Task: Create a due date automation trigger when advanced on, on the monday of the week before a card is due add fields with custom field "Resume" set at 11:00 AM.
Action: Mouse moved to (965, 84)
Screenshot: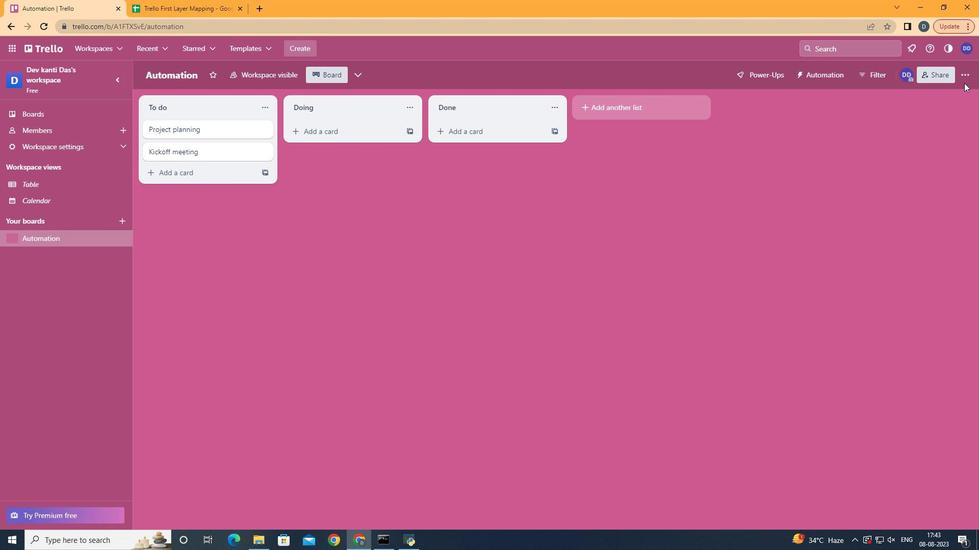 
Action: Mouse pressed left at (965, 84)
Screenshot: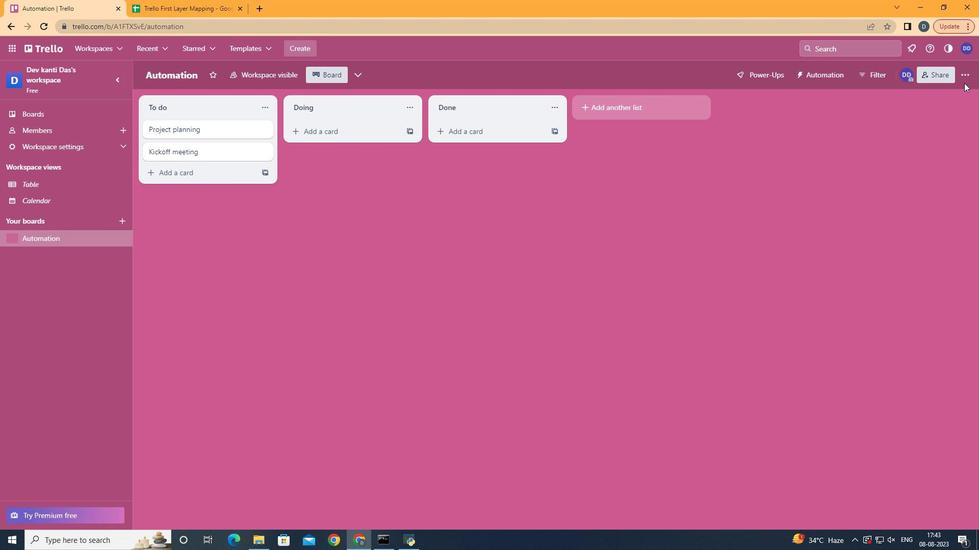 
Action: Mouse moved to (962, 82)
Screenshot: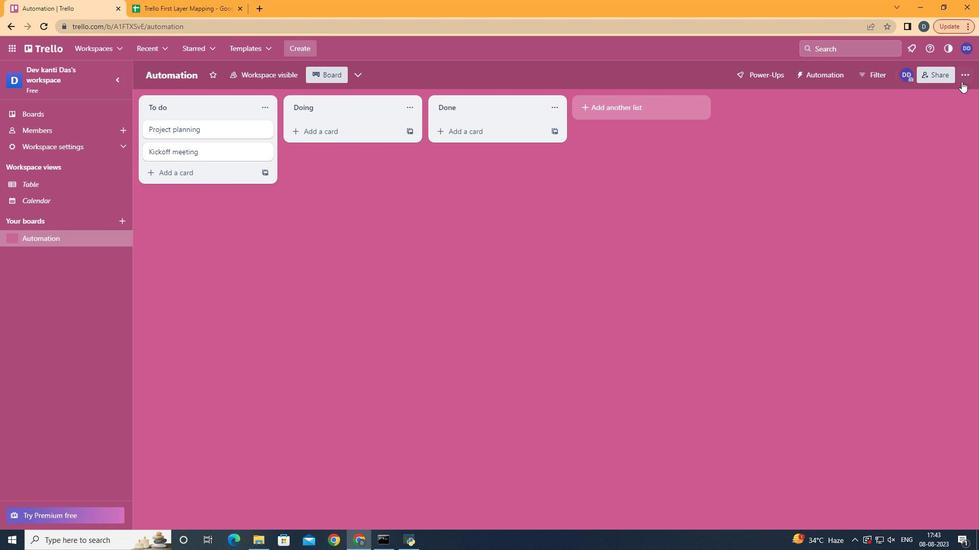 
Action: Mouse pressed left at (962, 82)
Screenshot: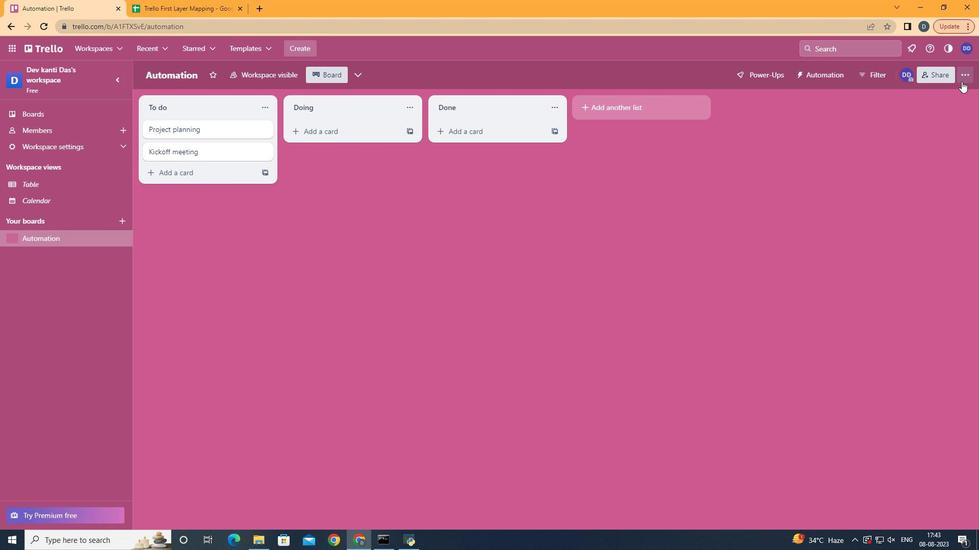 
Action: Mouse moved to (914, 225)
Screenshot: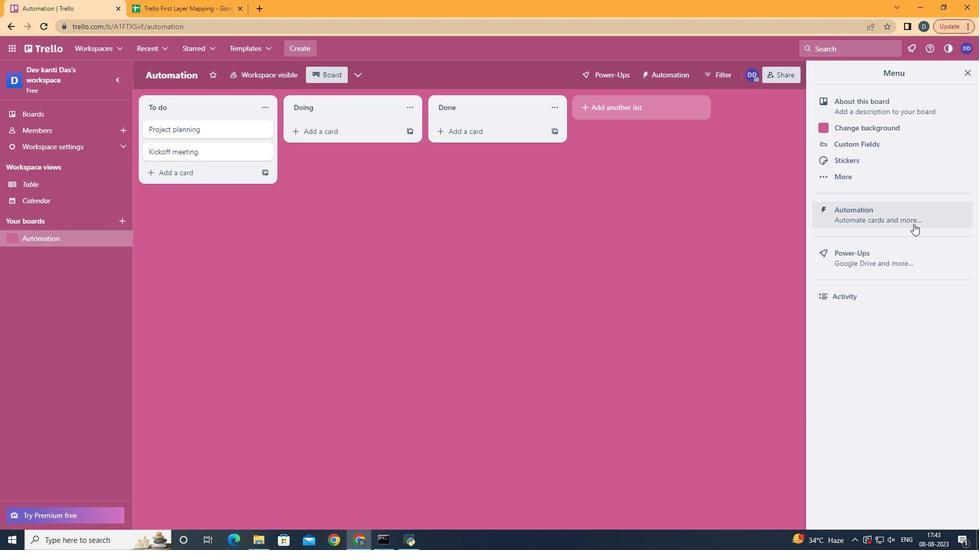 
Action: Mouse pressed left at (914, 225)
Screenshot: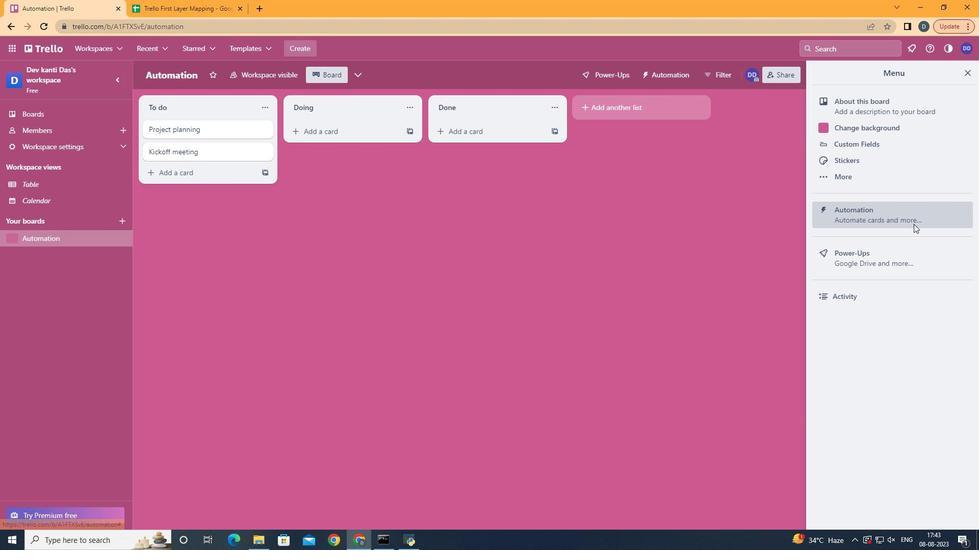 
Action: Mouse moved to (174, 203)
Screenshot: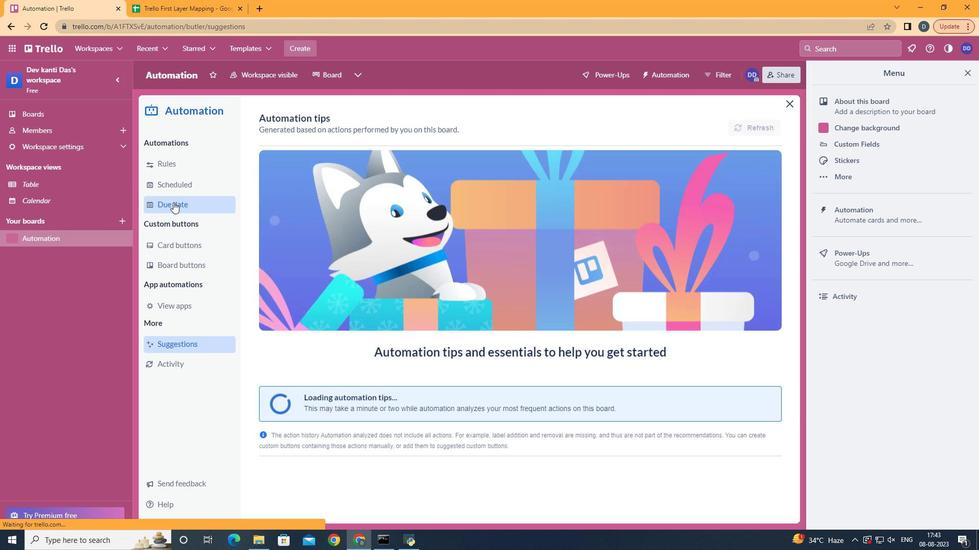 
Action: Mouse pressed left at (174, 203)
Screenshot: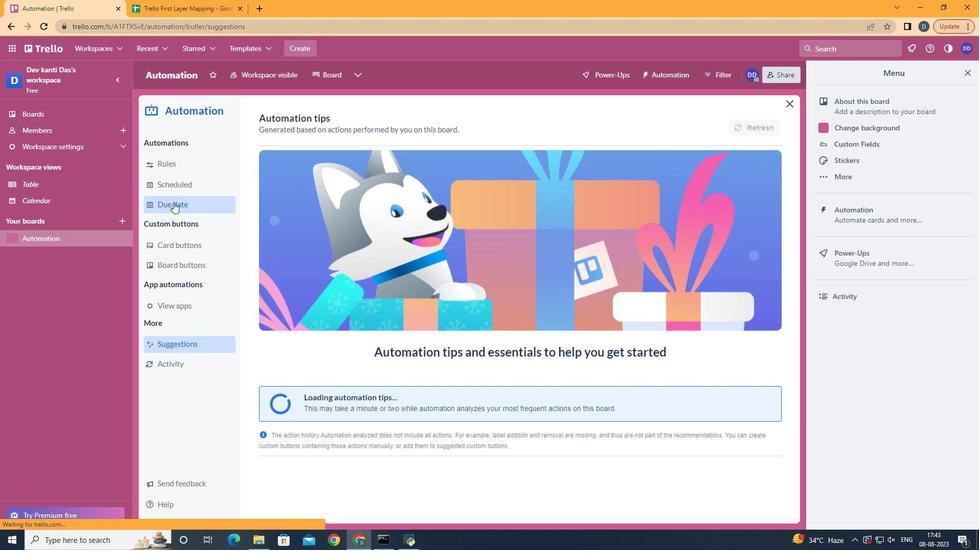 
Action: Mouse moved to (722, 123)
Screenshot: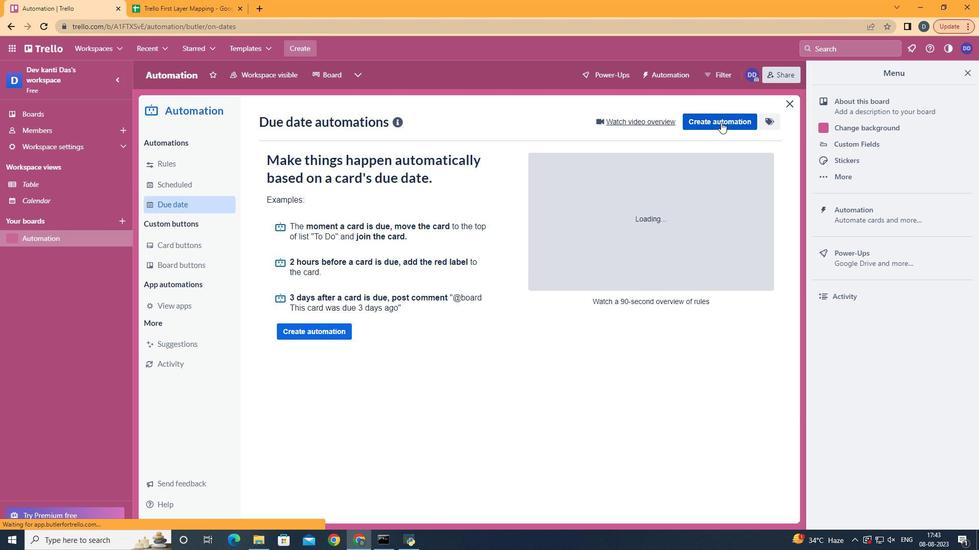 
Action: Mouse pressed left at (722, 123)
Screenshot: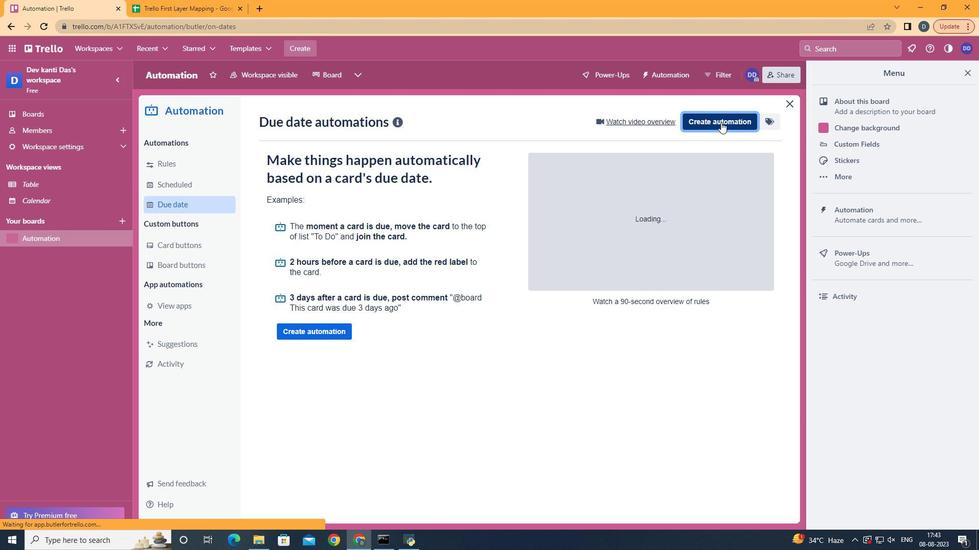 
Action: Mouse moved to (547, 220)
Screenshot: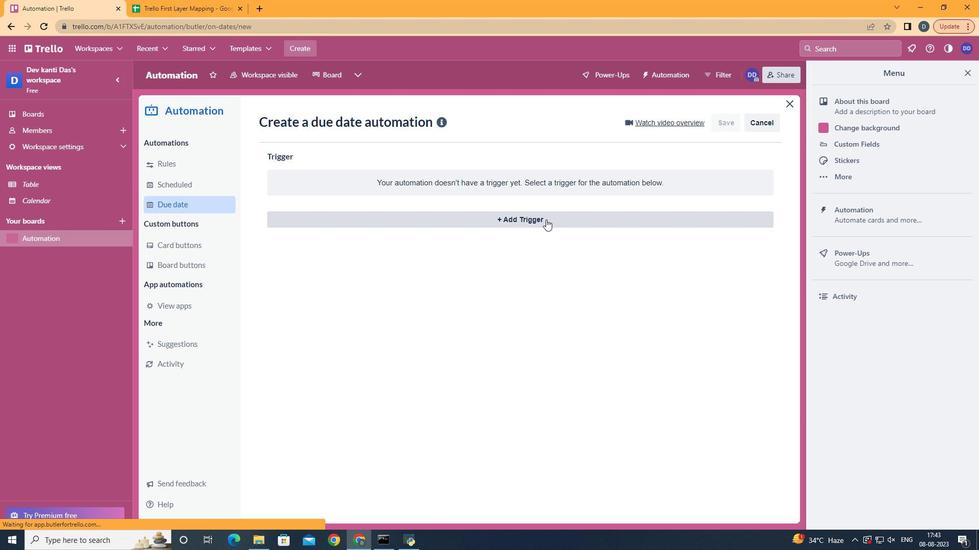 
Action: Mouse pressed right at (547, 220)
Screenshot: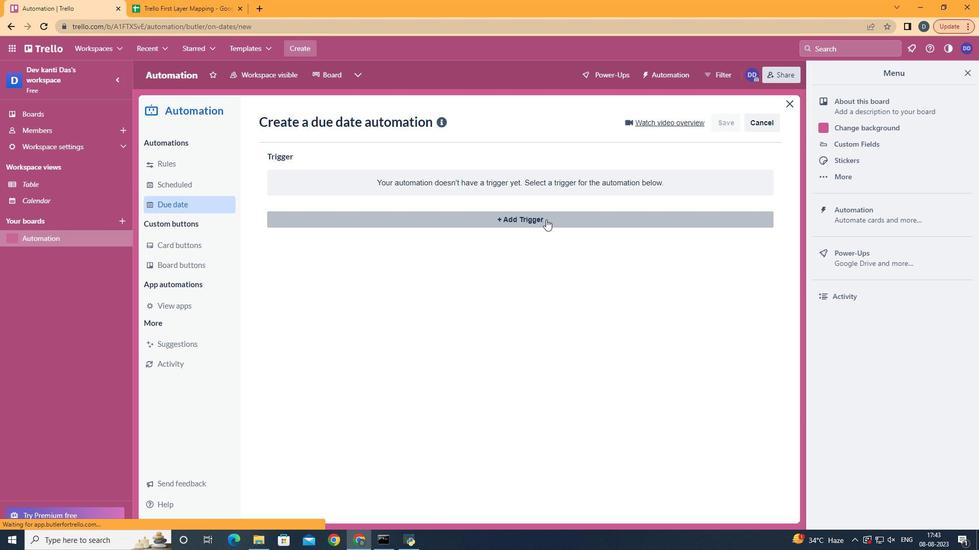 
Action: Mouse pressed left at (547, 220)
Screenshot: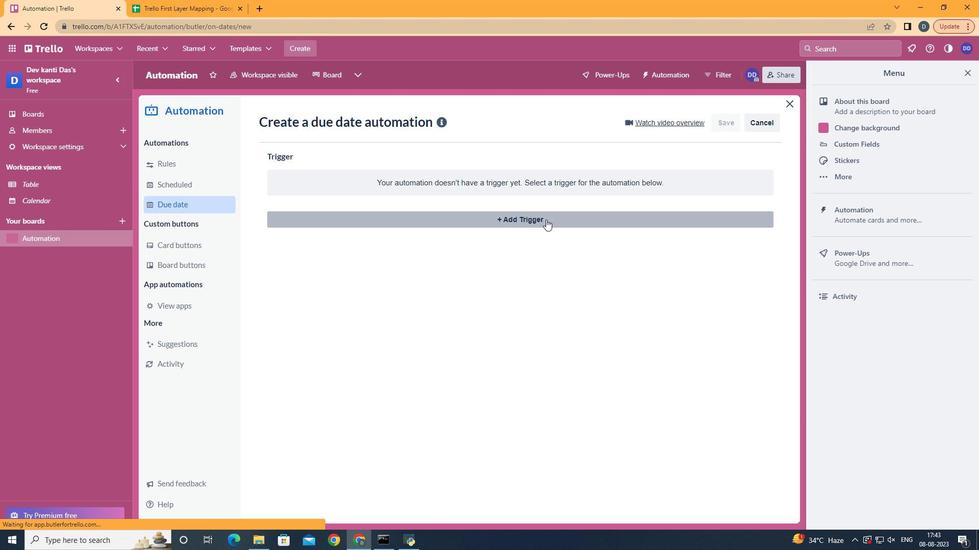 
Action: Mouse pressed left at (547, 220)
Screenshot: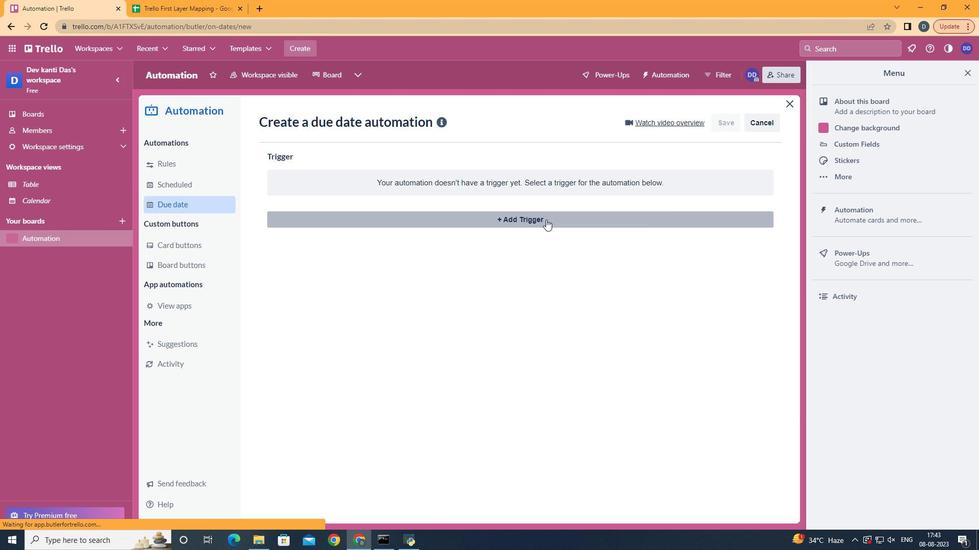 
Action: Mouse moved to (372, 490)
Screenshot: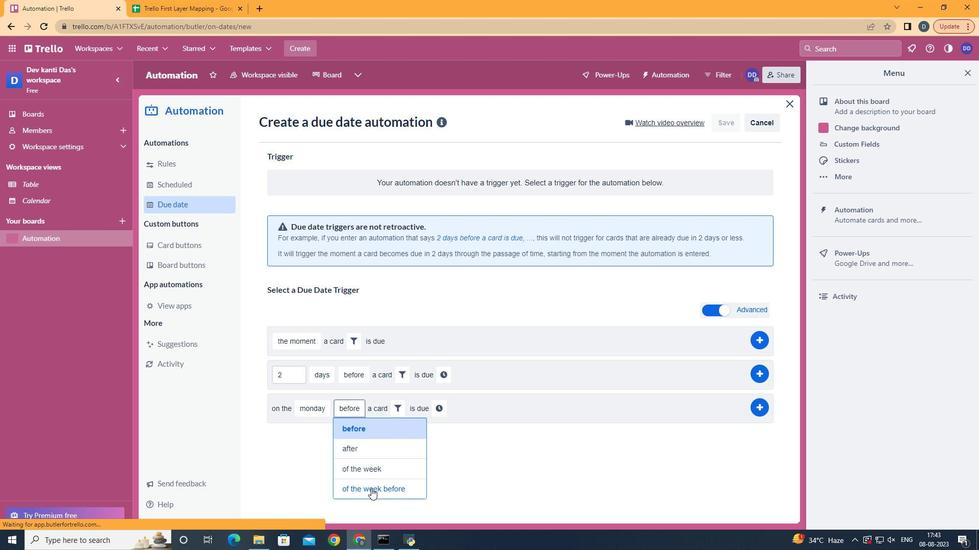 
Action: Mouse pressed left at (372, 490)
Screenshot: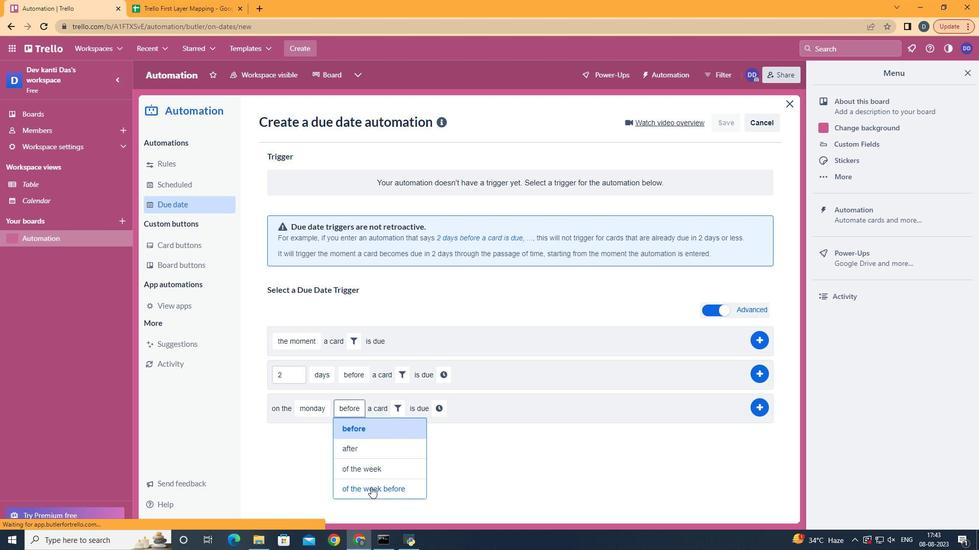 
Action: Mouse moved to (437, 407)
Screenshot: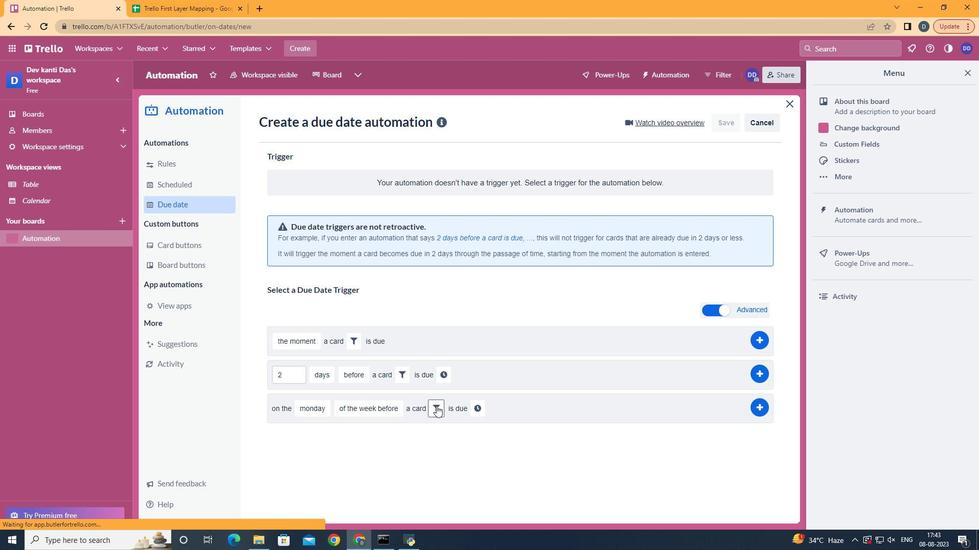 
Action: Mouse pressed left at (437, 407)
Screenshot: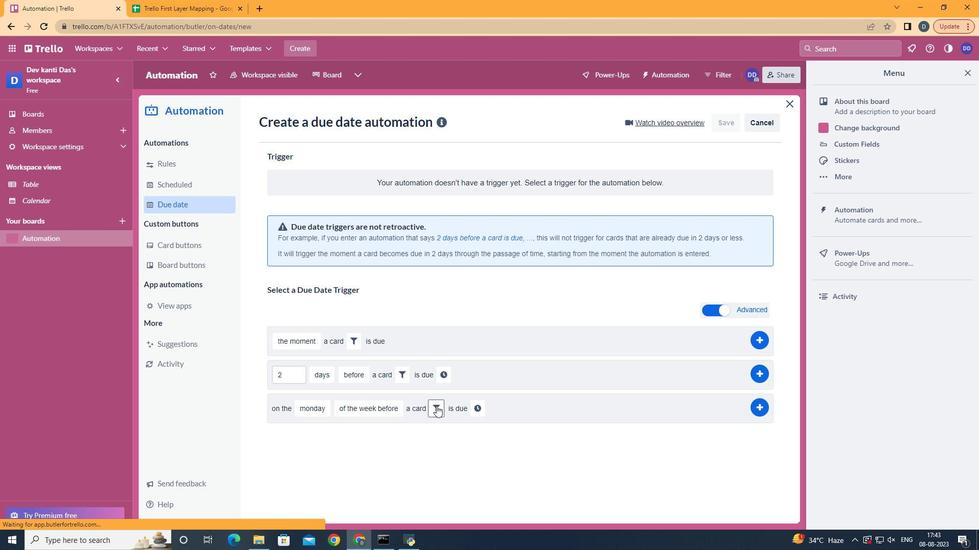 
Action: Mouse moved to (599, 443)
Screenshot: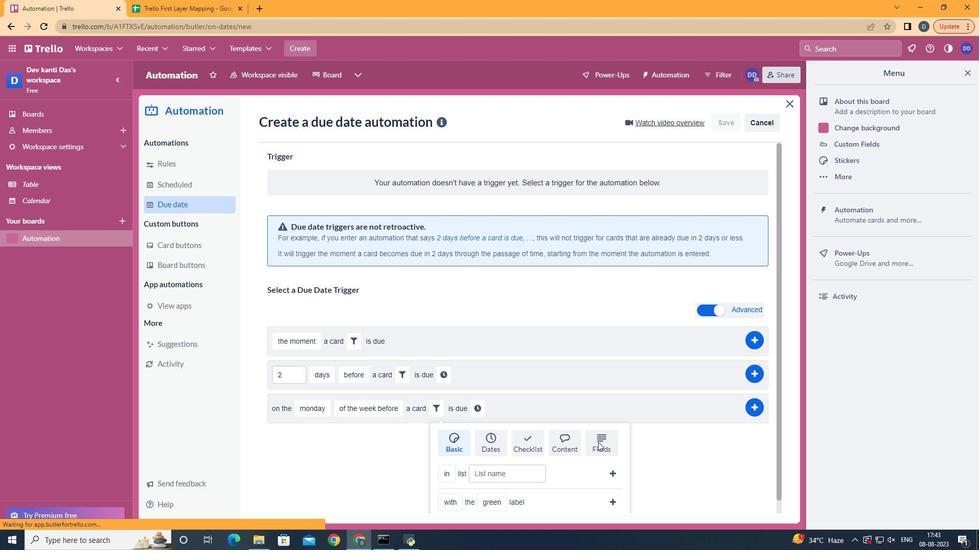 
Action: Mouse pressed left at (599, 443)
Screenshot: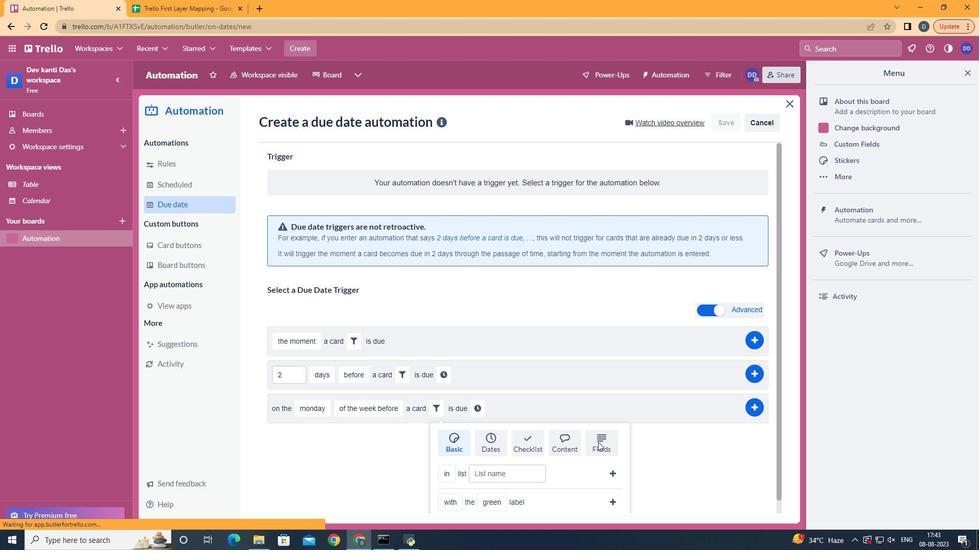
Action: Mouse scrolled (599, 443) with delta (0, 0)
Screenshot: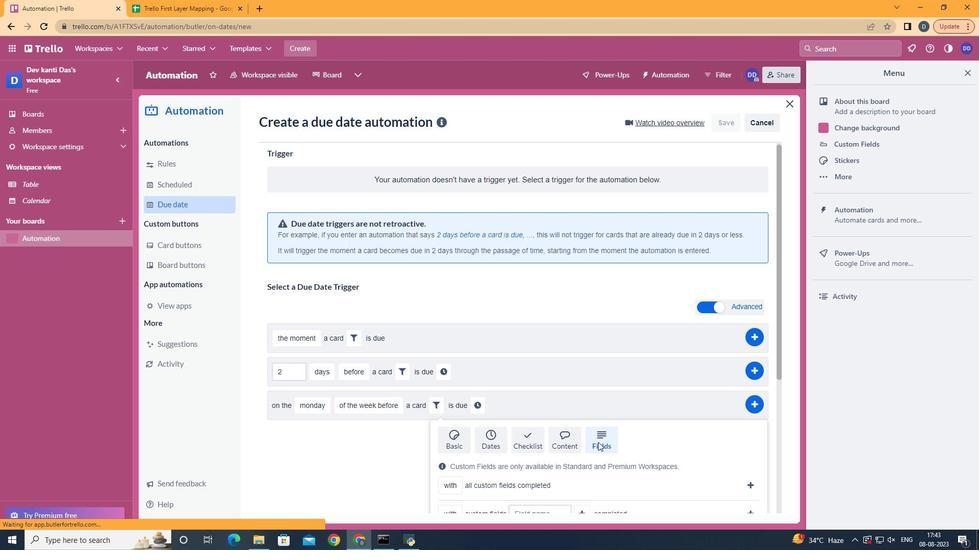 
Action: Mouse scrolled (599, 443) with delta (0, 0)
Screenshot: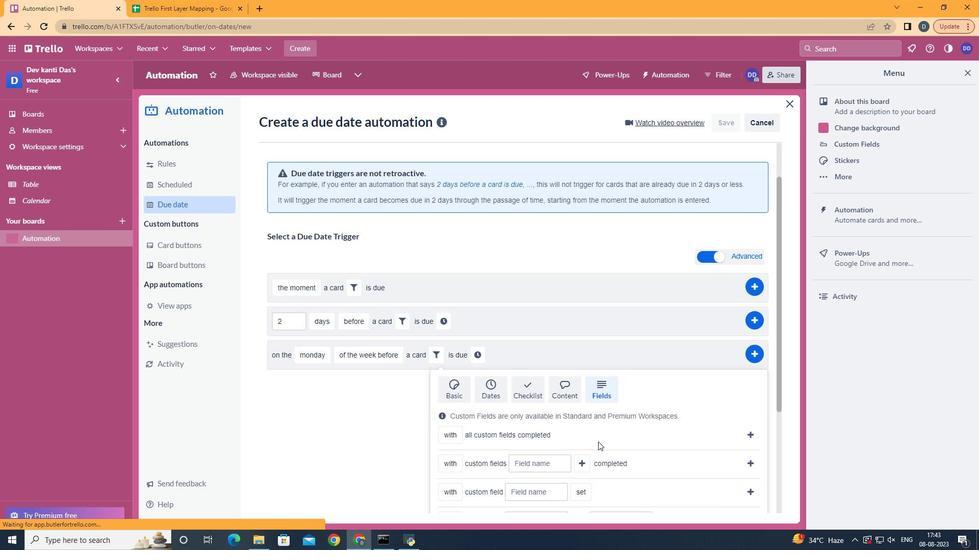 
Action: Mouse scrolled (599, 443) with delta (0, 0)
Screenshot: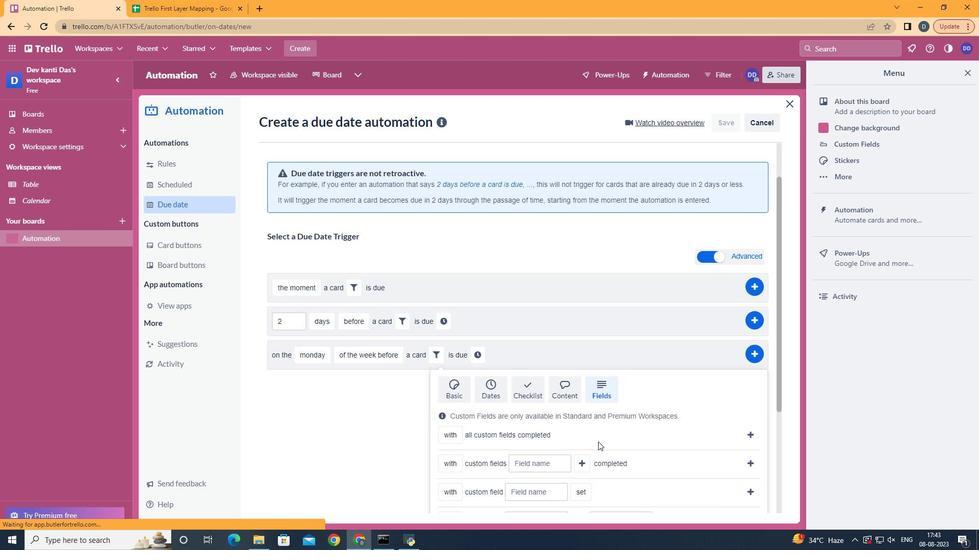 
Action: Mouse scrolled (599, 443) with delta (0, 0)
Screenshot: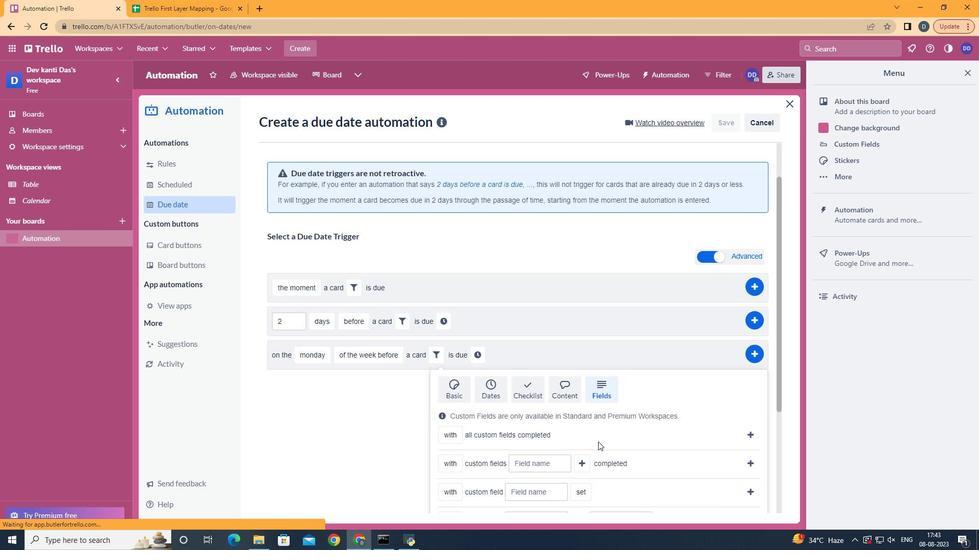 
Action: Mouse scrolled (599, 443) with delta (0, 0)
Screenshot: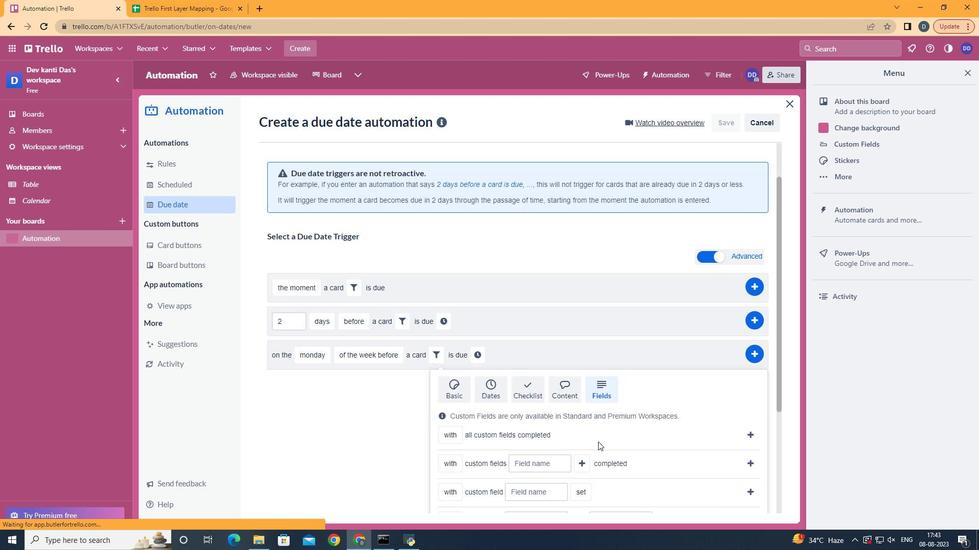 
Action: Mouse scrolled (599, 443) with delta (0, 0)
Screenshot: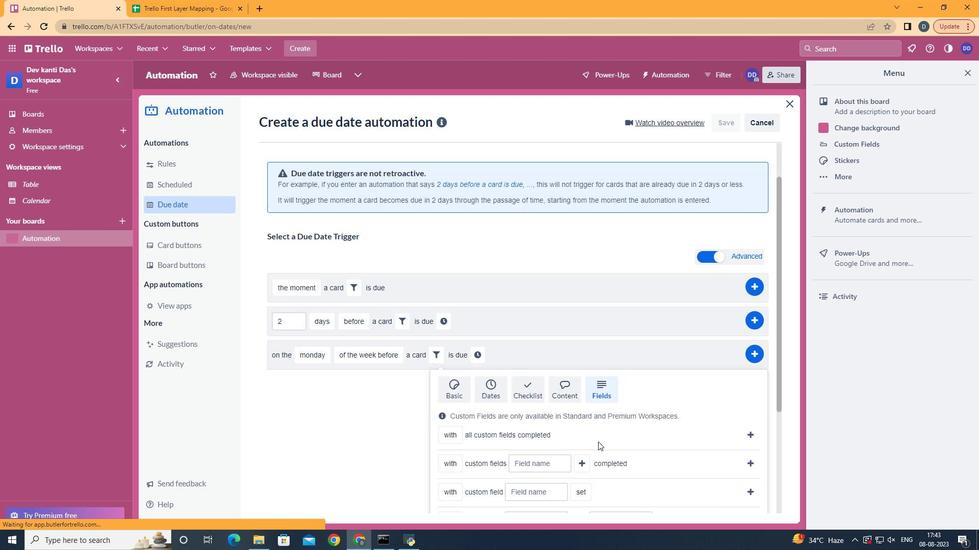 
Action: Mouse moved to (457, 349)
Screenshot: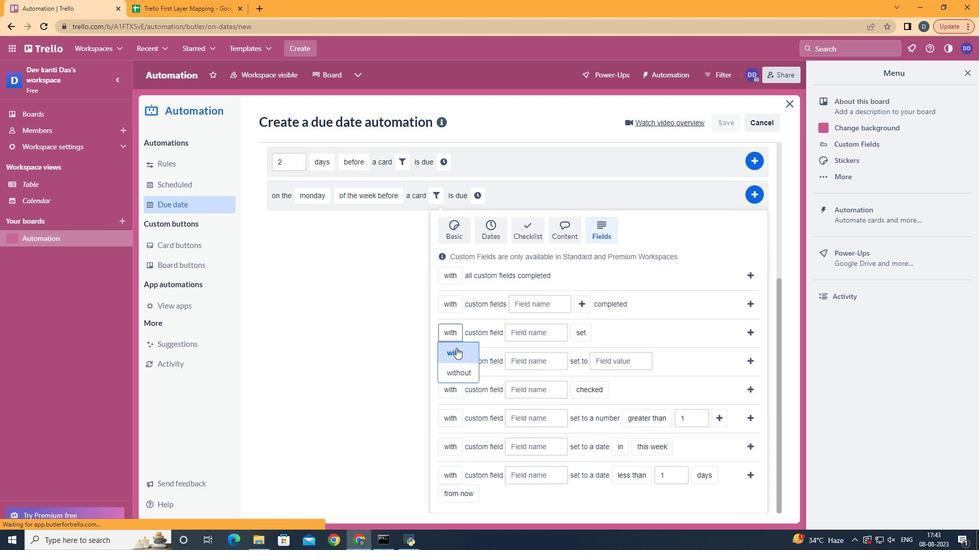 
Action: Mouse pressed left at (457, 349)
Screenshot: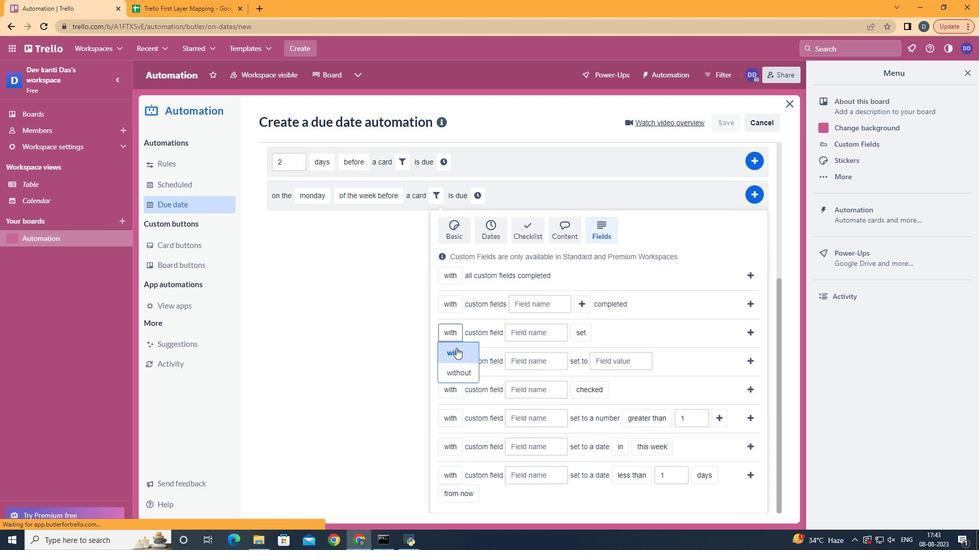 
Action: Mouse moved to (520, 340)
Screenshot: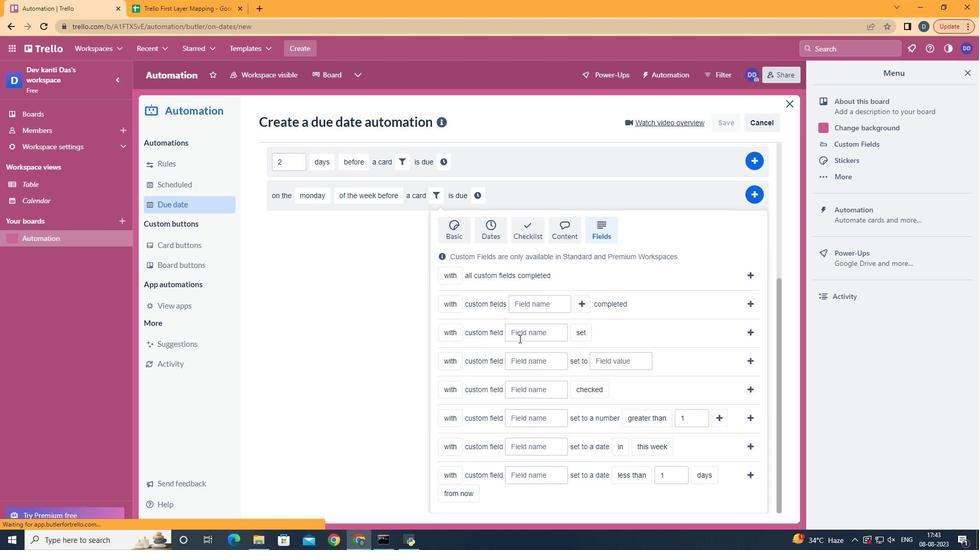 
Action: Mouse pressed left at (520, 340)
Screenshot: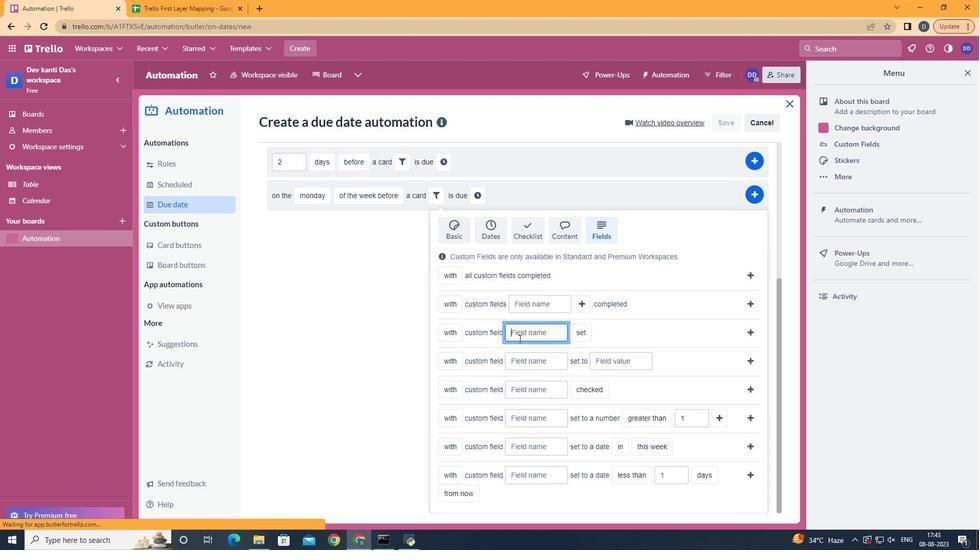 
Action: Key pressed <Key.shift>Resu<Key.backspace>ume
Screenshot: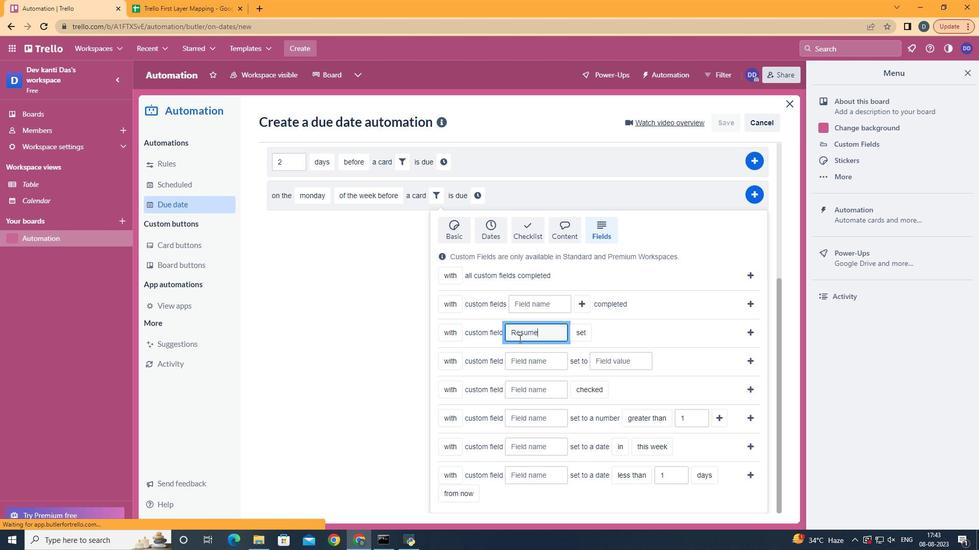 
Action: Mouse moved to (582, 349)
Screenshot: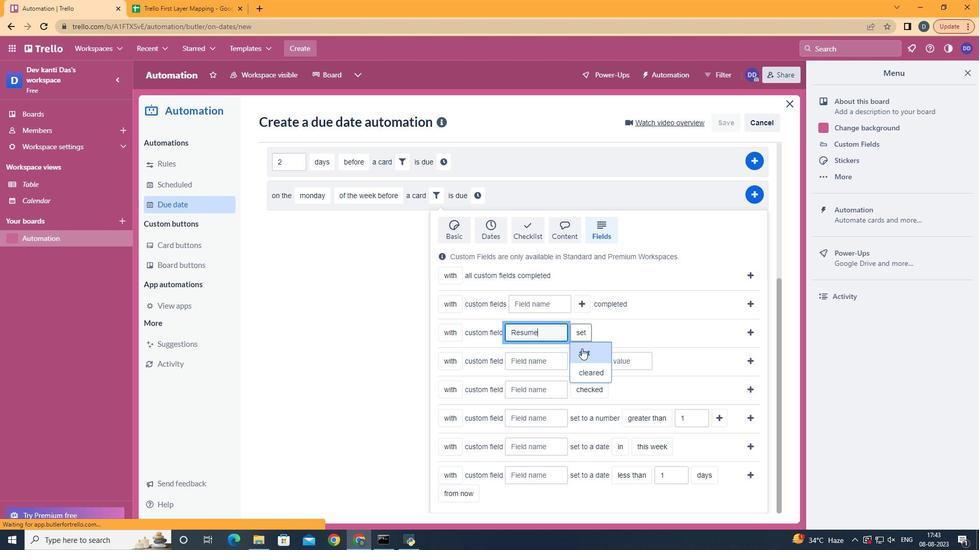 
Action: Mouse pressed left at (582, 349)
Screenshot: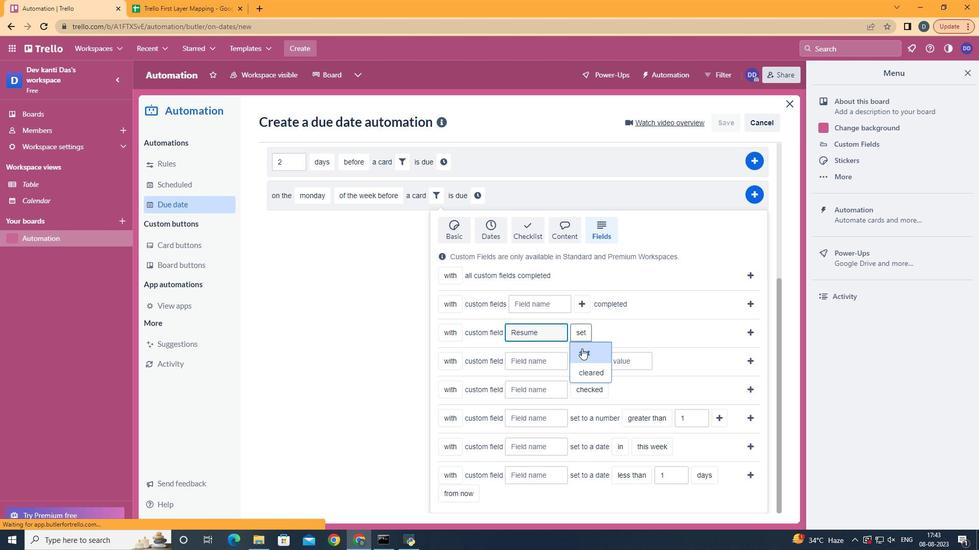 
Action: Mouse moved to (749, 337)
Screenshot: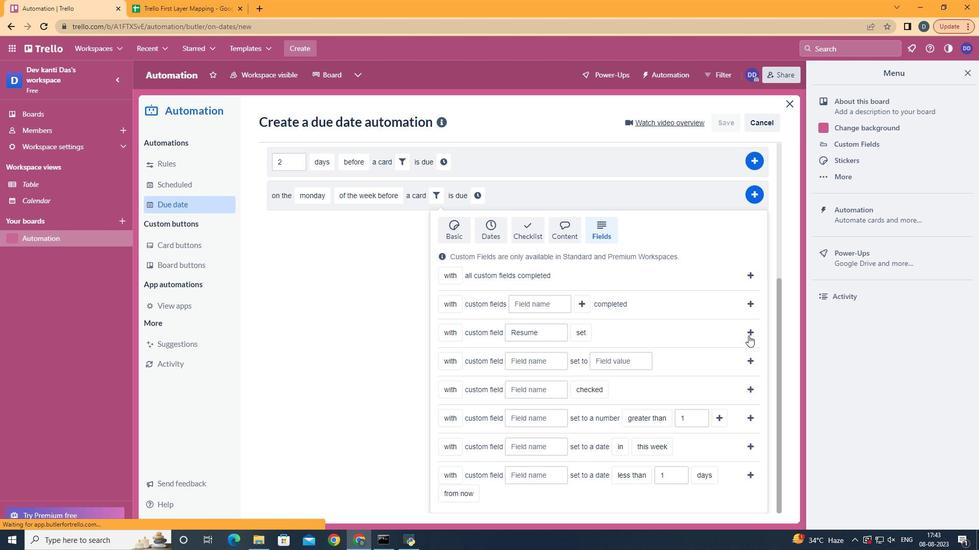 
Action: Mouse pressed left at (749, 337)
Screenshot: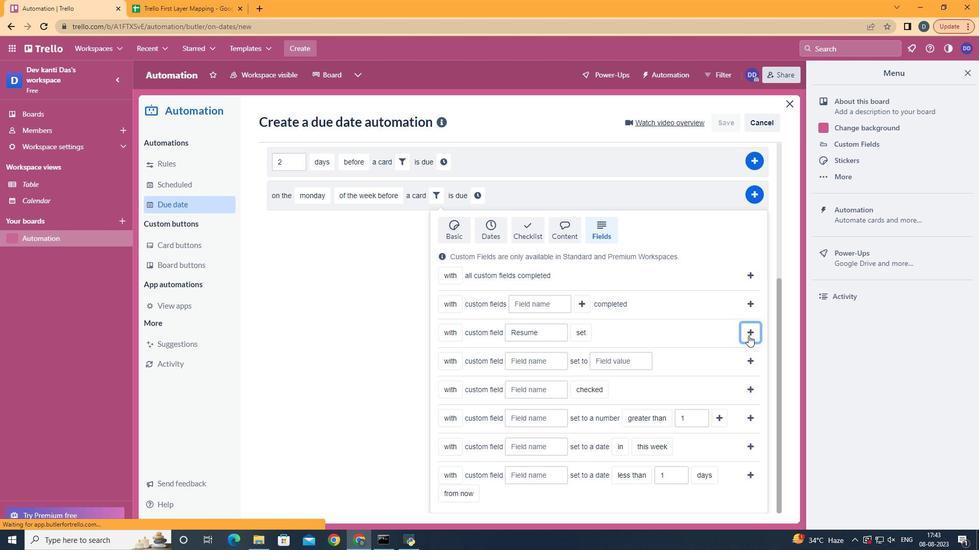 
Action: Mouse moved to (610, 412)
Screenshot: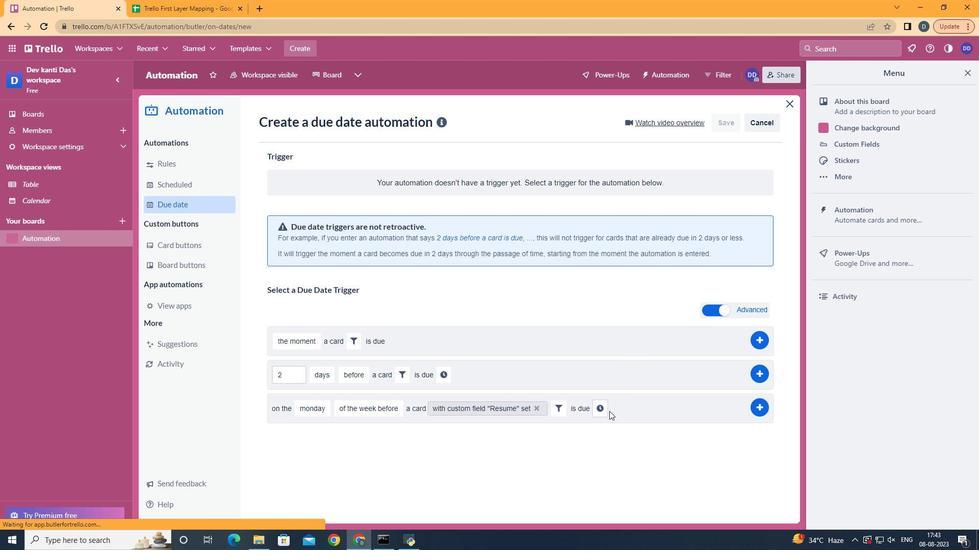 
Action: Mouse pressed left at (610, 412)
Screenshot: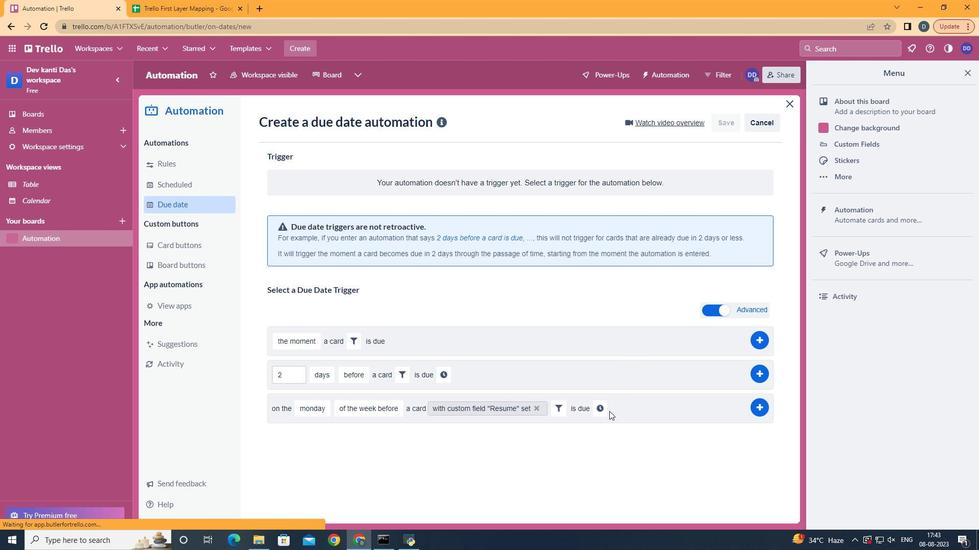 
Action: Mouse moved to (607, 412)
Screenshot: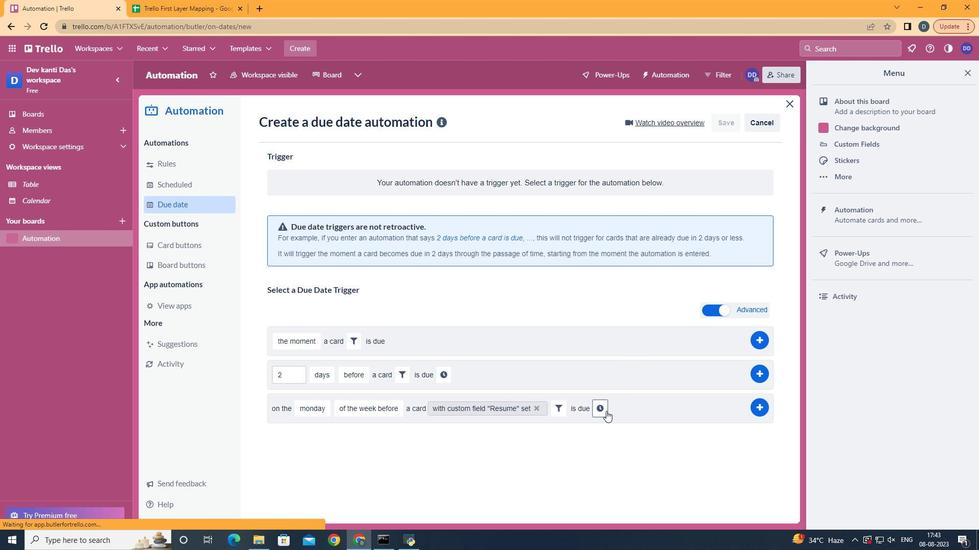 
Action: Mouse pressed left at (607, 412)
Screenshot: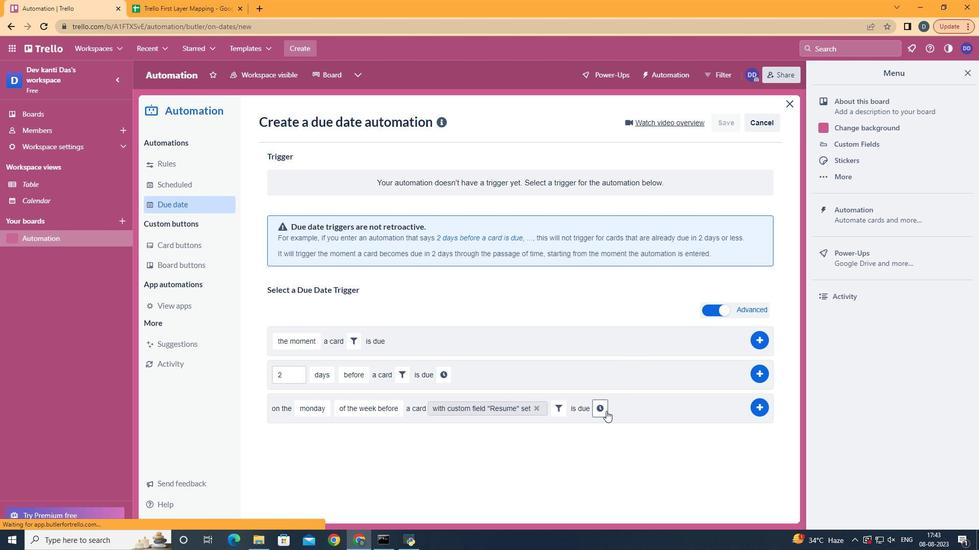 
Action: Mouse moved to (633, 412)
Screenshot: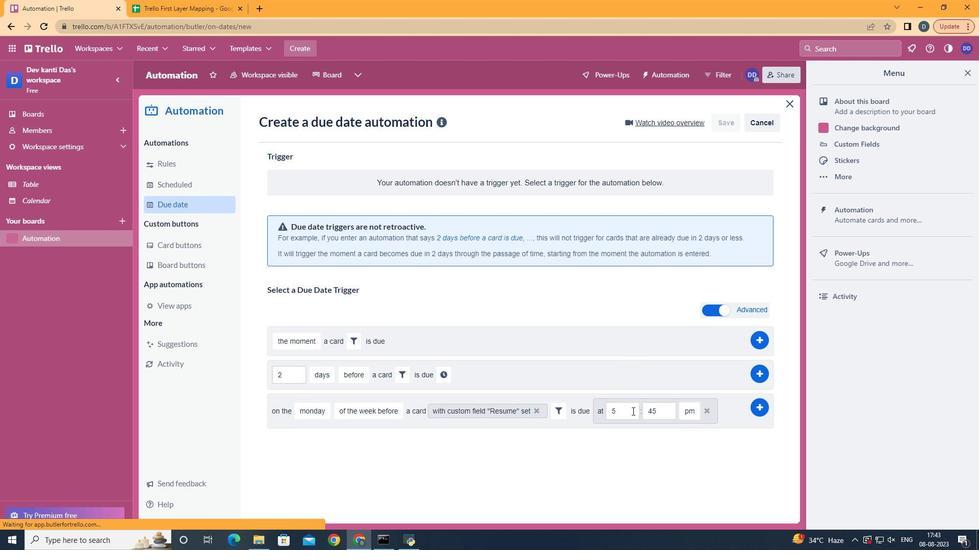 
Action: Mouse pressed left at (633, 412)
Screenshot: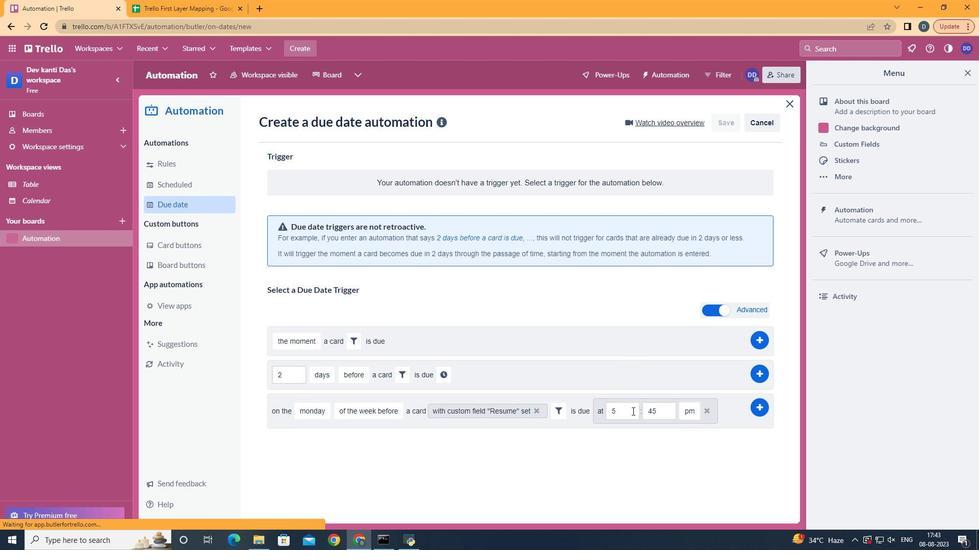 
Action: Key pressed <Key.backspace>11
Screenshot: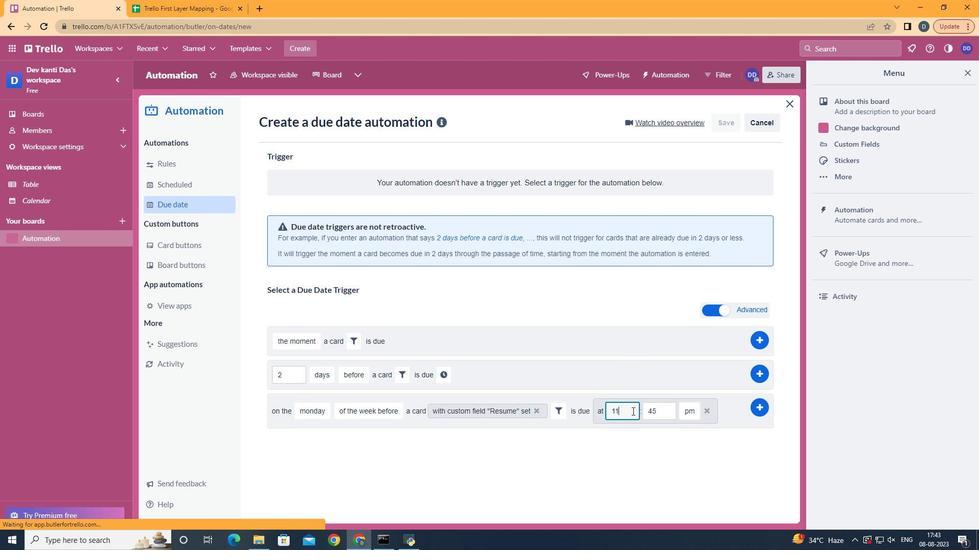 
Action: Mouse moved to (668, 409)
Screenshot: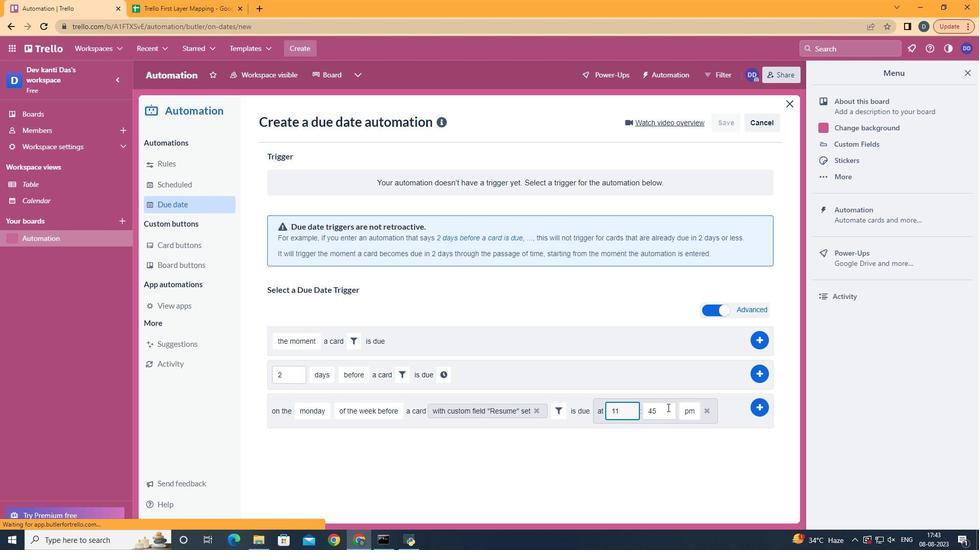 
Action: Mouse pressed left at (668, 409)
Screenshot: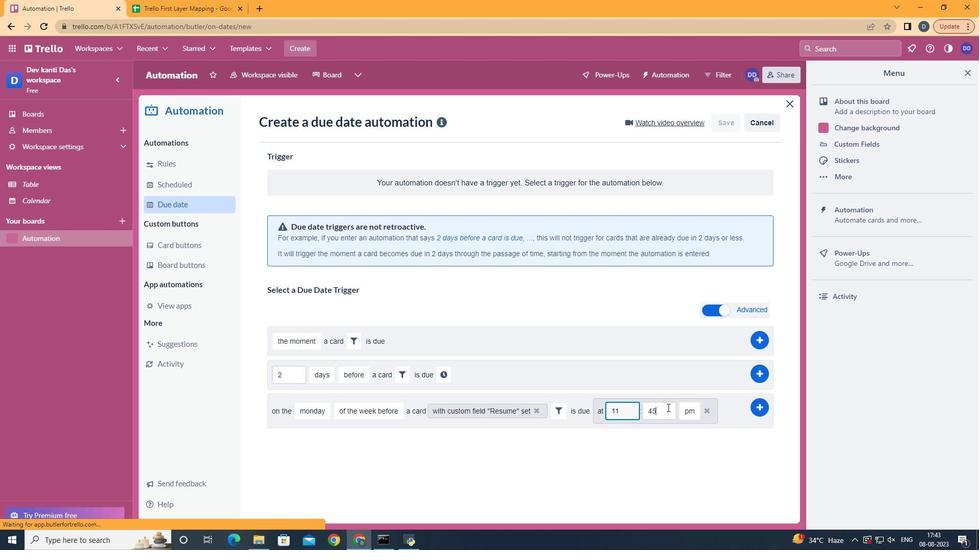 
Action: Key pressed <Key.backspace><Key.backspace>00
Screenshot: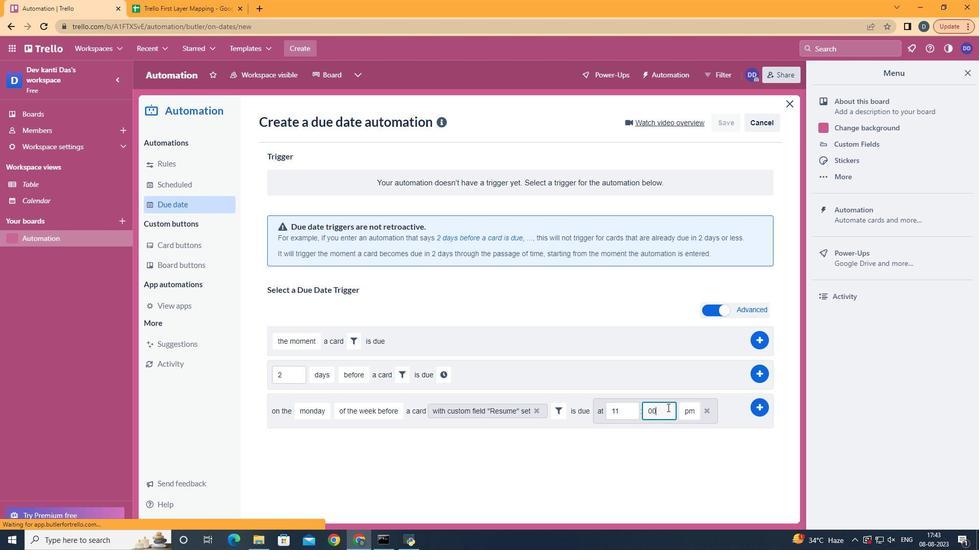 
Action: Mouse moved to (690, 427)
Screenshot: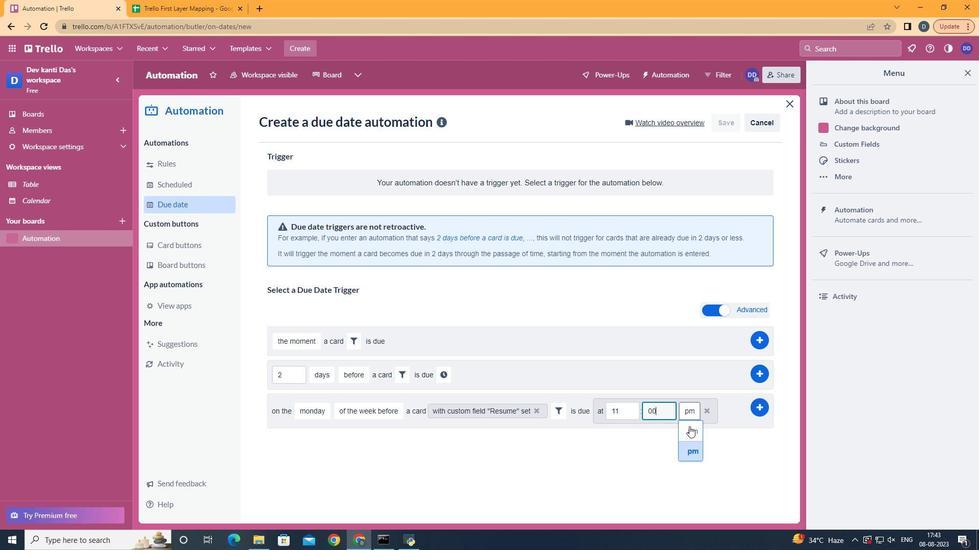 
Action: Mouse pressed left at (690, 427)
Screenshot: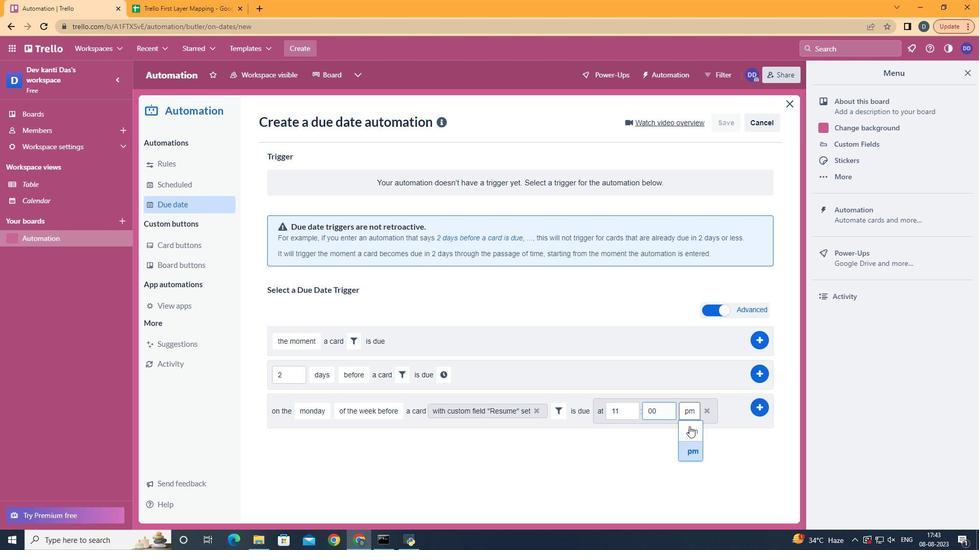 
Action: Mouse moved to (754, 406)
Screenshot: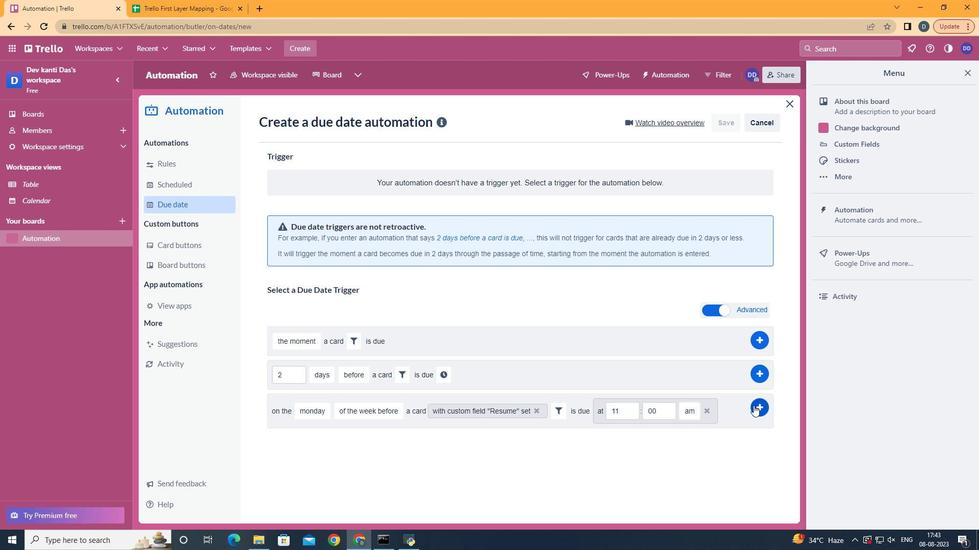 
Action: Mouse pressed left at (754, 406)
Screenshot: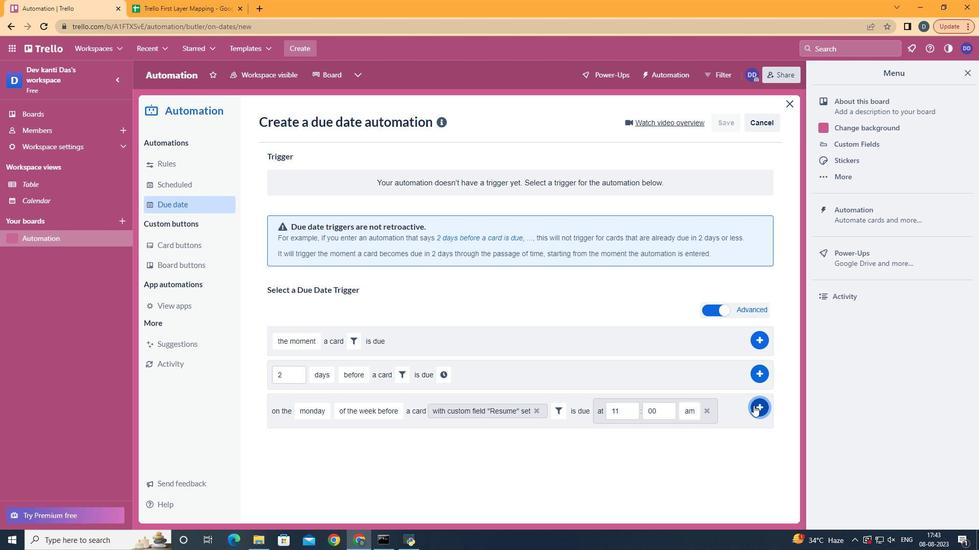 
Action: Mouse moved to (561, 191)
Screenshot: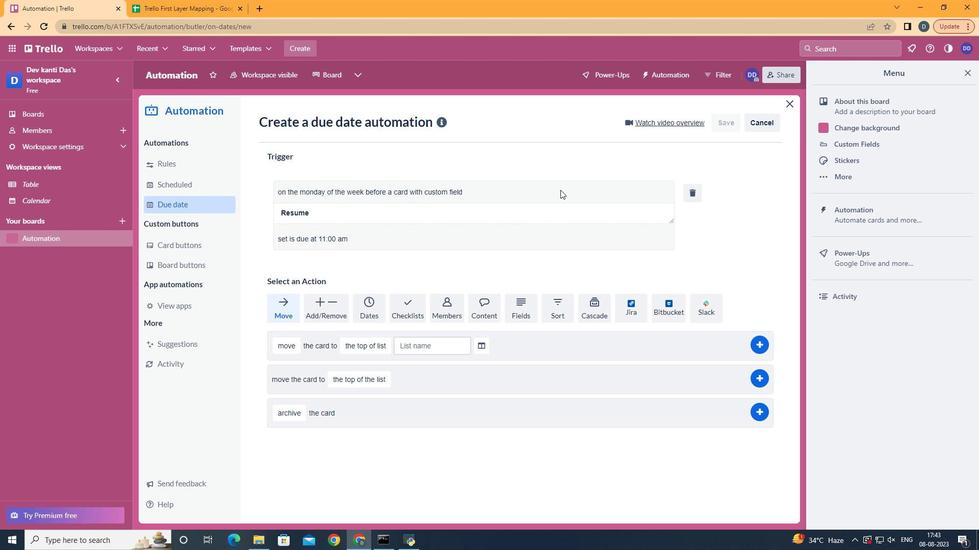 
